 Task: Create a new folder named 'Most Important' in the 'Tasks' section containing 'Task Items'.
Action: Mouse moved to (181, 24)
Screenshot: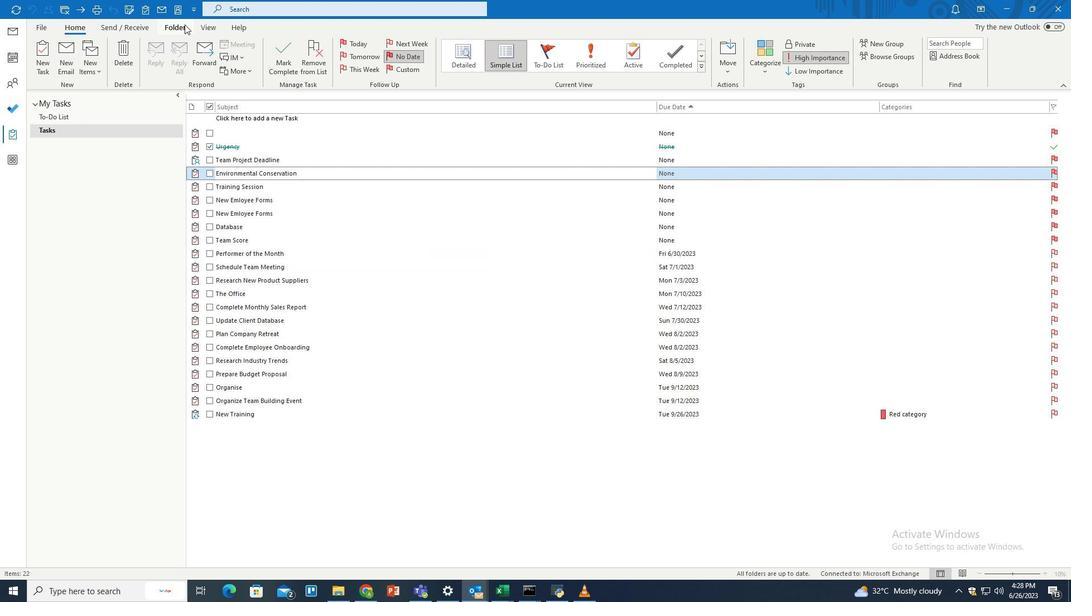 
Action: Mouse pressed left at (181, 24)
Screenshot: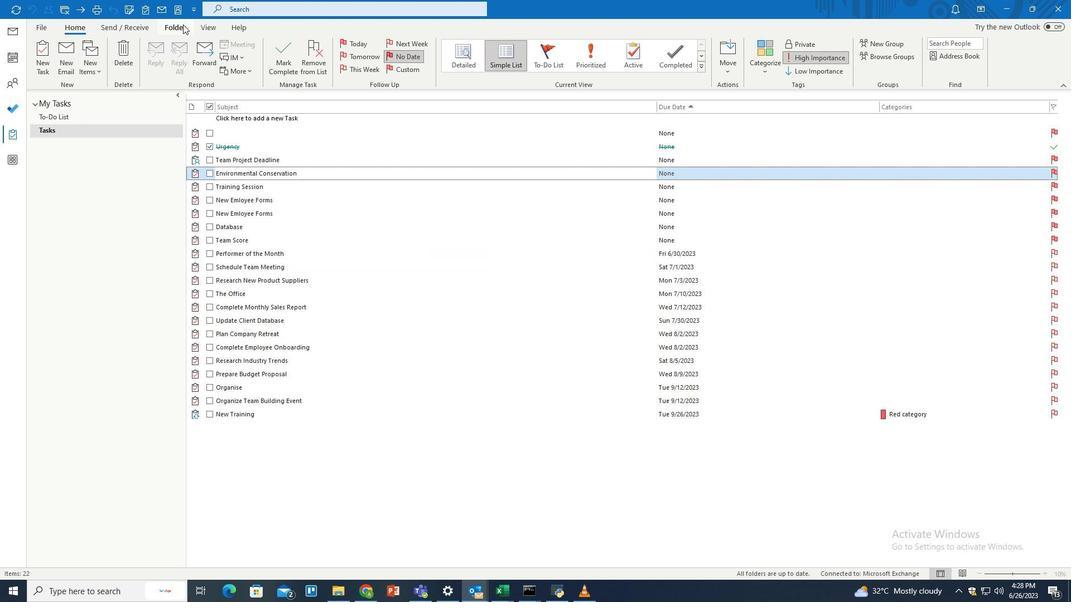 
Action: Mouse moved to (43, 50)
Screenshot: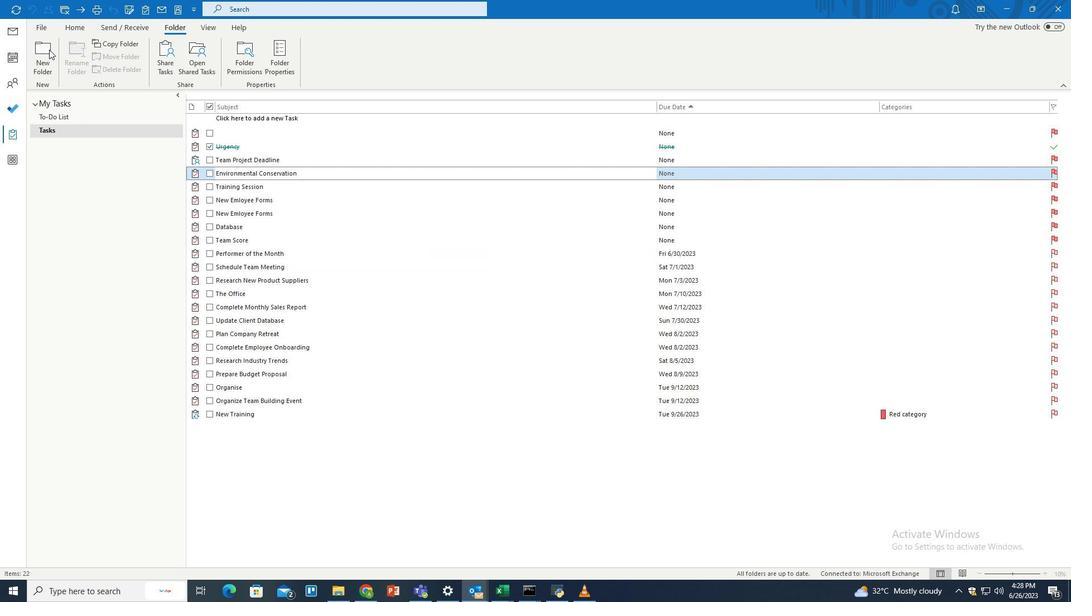 
Action: Mouse pressed left at (43, 50)
Screenshot: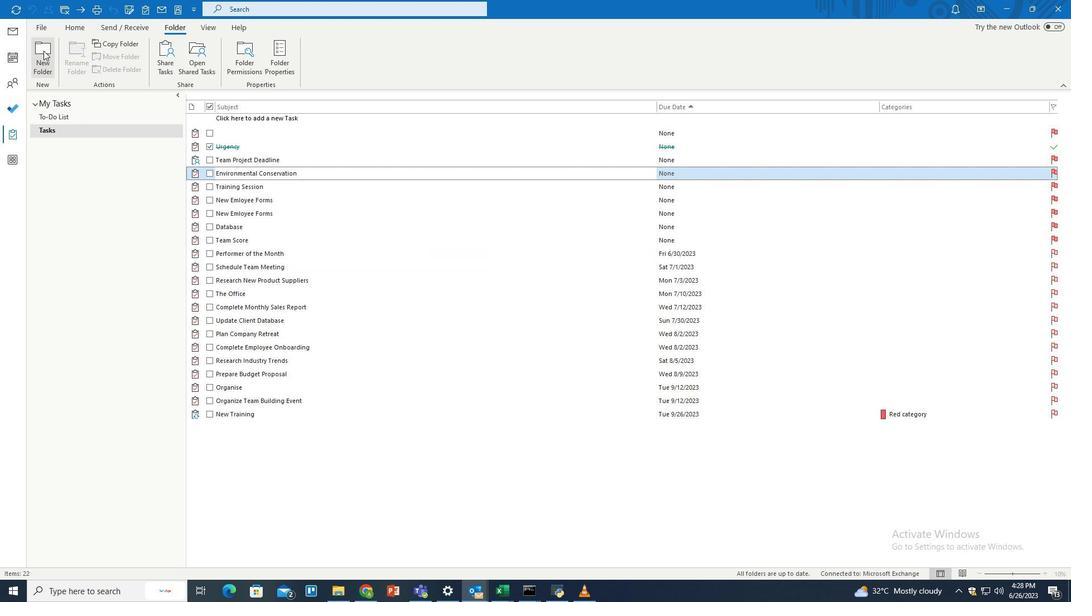 
Action: Mouse moved to (482, 222)
Screenshot: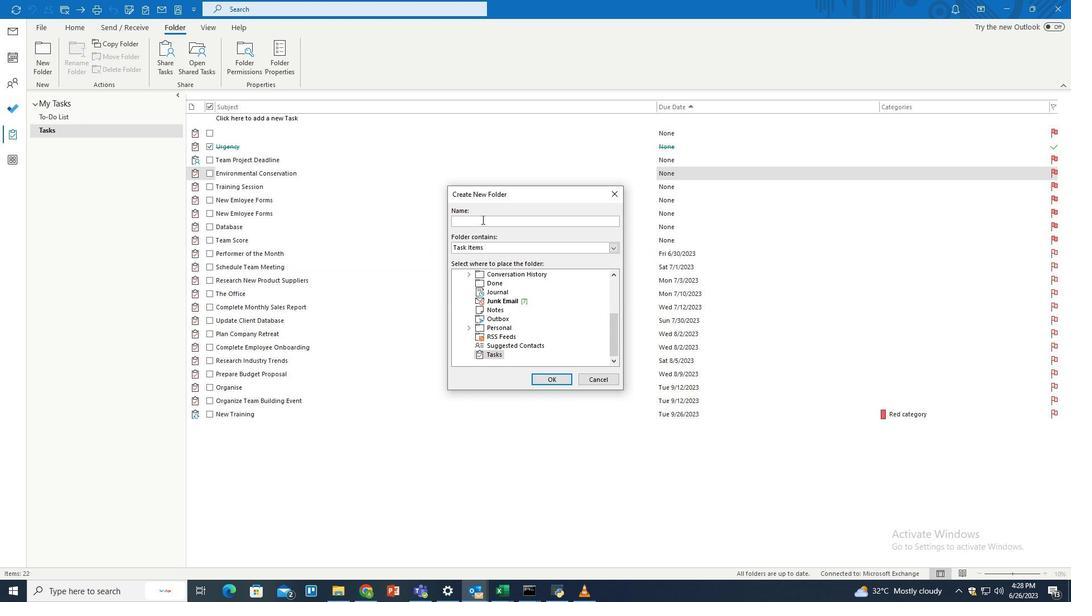 
Action: Mouse pressed left at (482, 222)
Screenshot: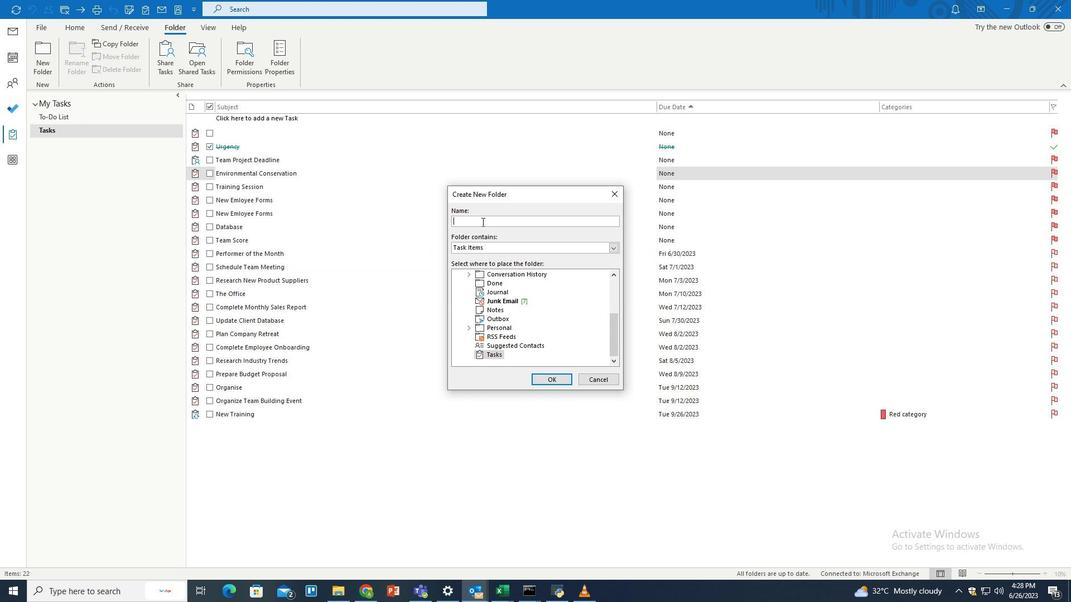 
Action: Key pressed <Key.shift>Most<Key.space><Key.shift>Important
Screenshot: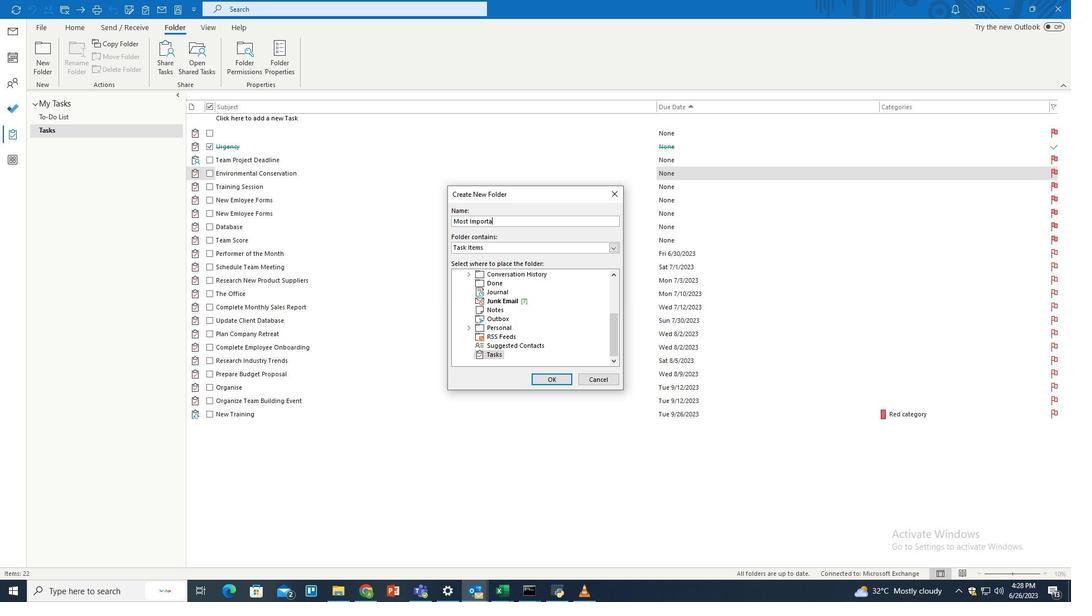 
Action: Mouse moved to (612, 248)
Screenshot: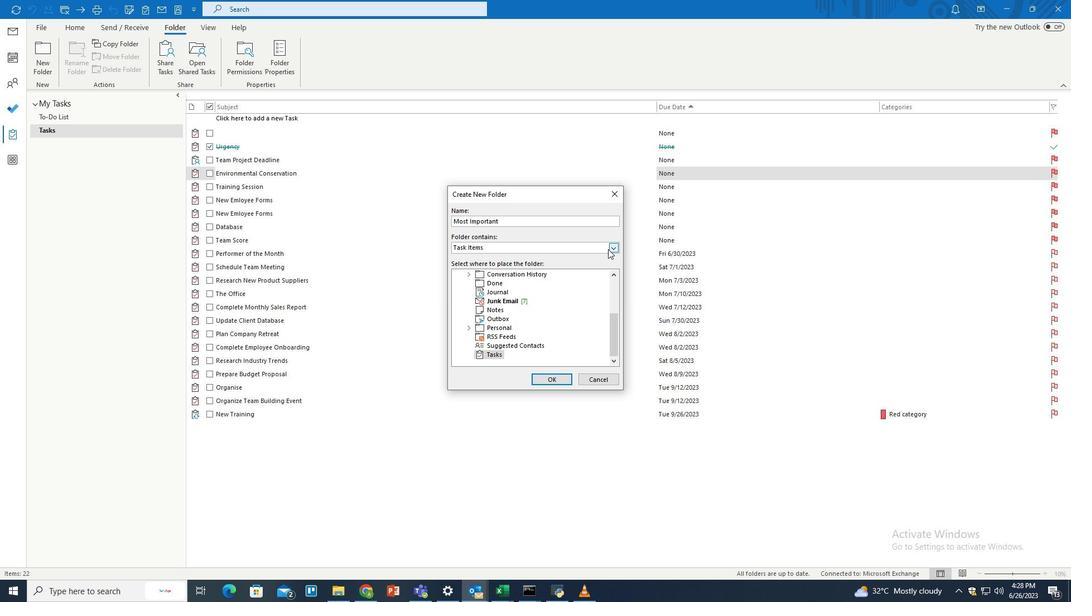 
Action: Mouse pressed left at (612, 248)
Screenshot: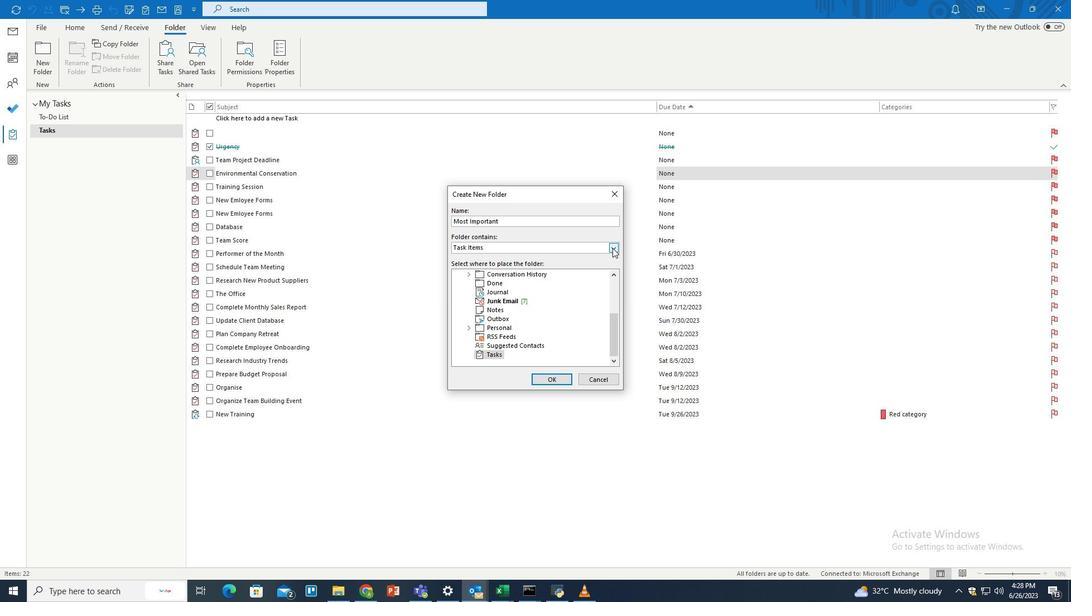 
Action: Mouse moved to (475, 291)
Screenshot: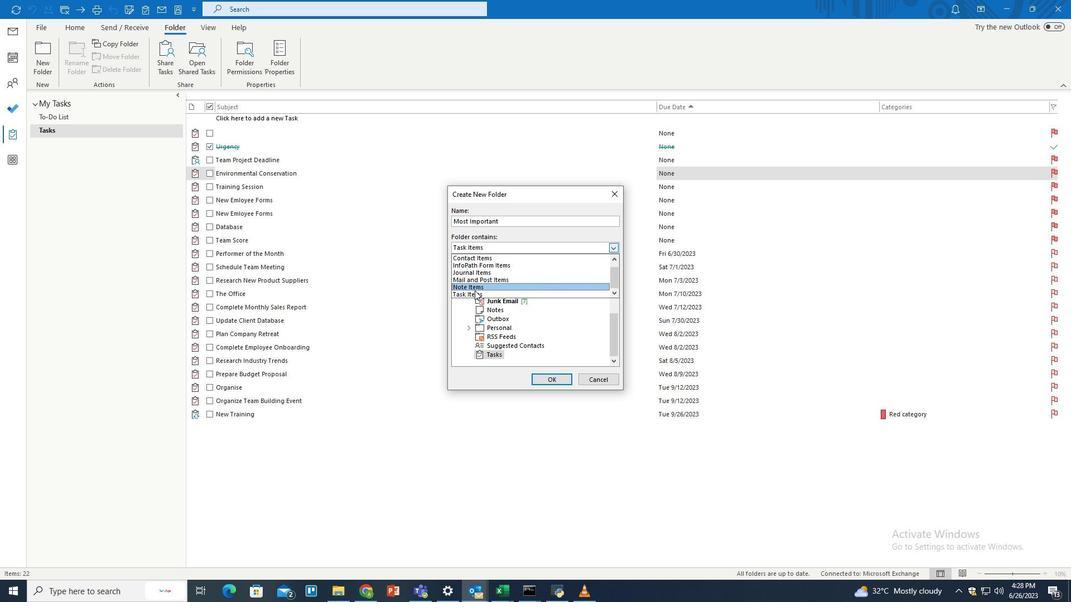 
Action: Mouse pressed left at (475, 291)
Screenshot: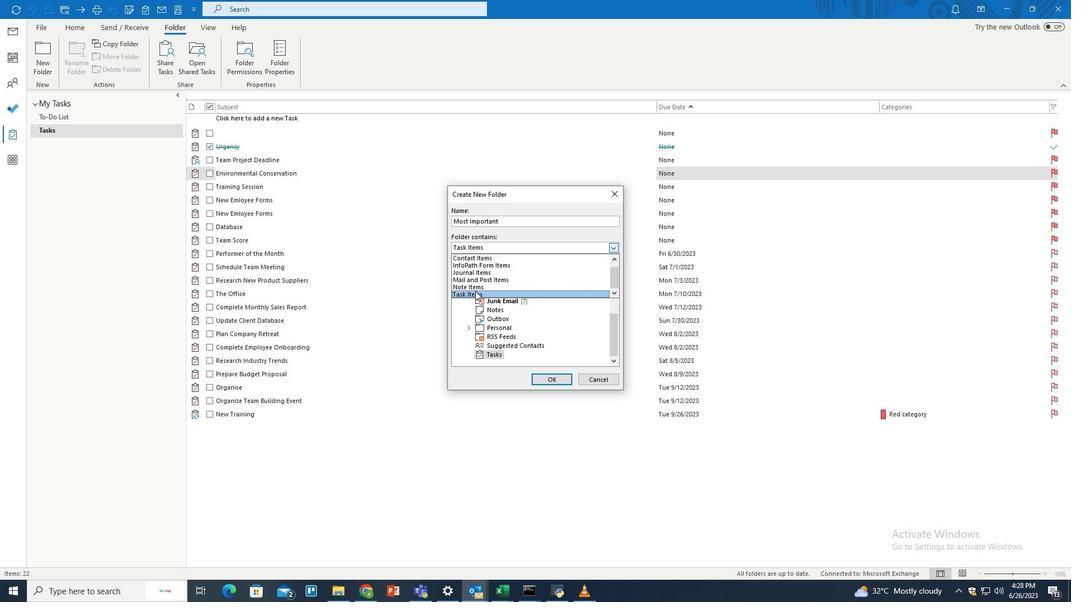 
Action: Mouse moved to (559, 379)
Screenshot: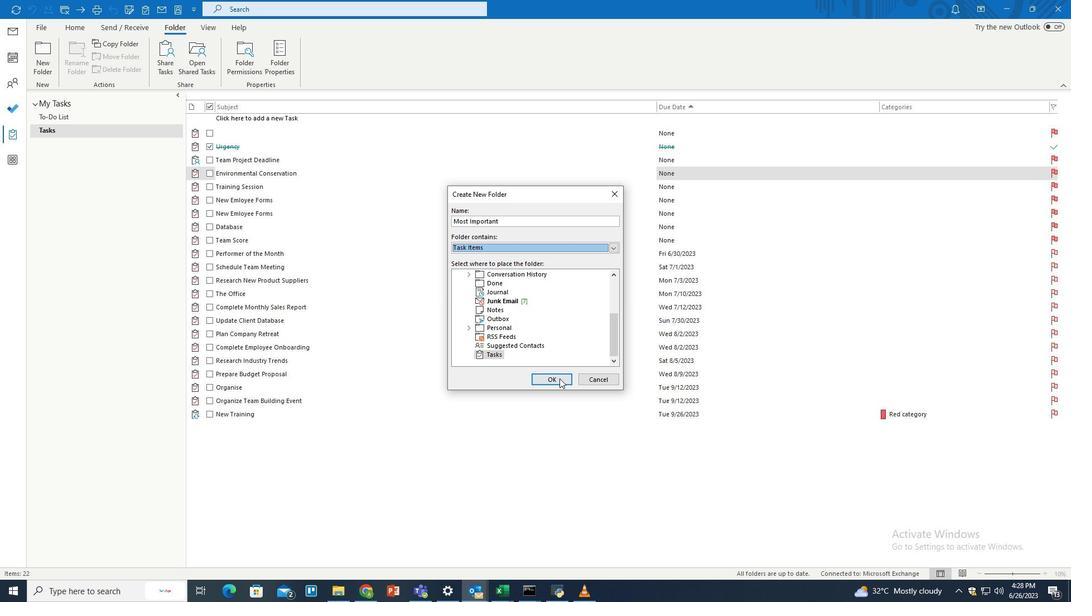 
Action: Mouse pressed left at (559, 379)
Screenshot: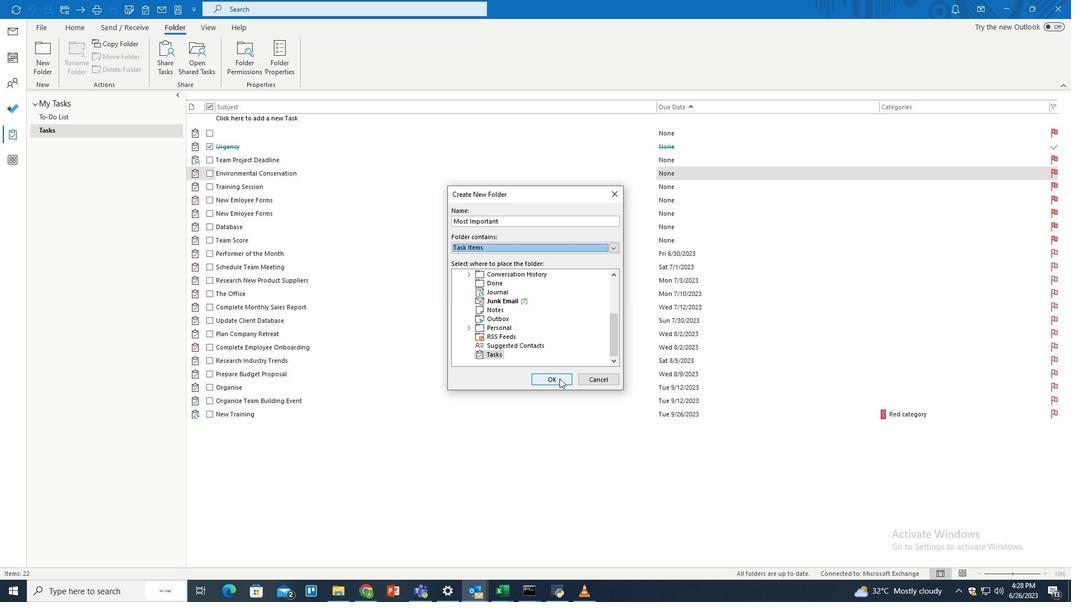 
